 Task: Share through Files "Movie C.mp4" and change Quality to Medium
Action: Mouse pressed left at (237, 166)
Screenshot: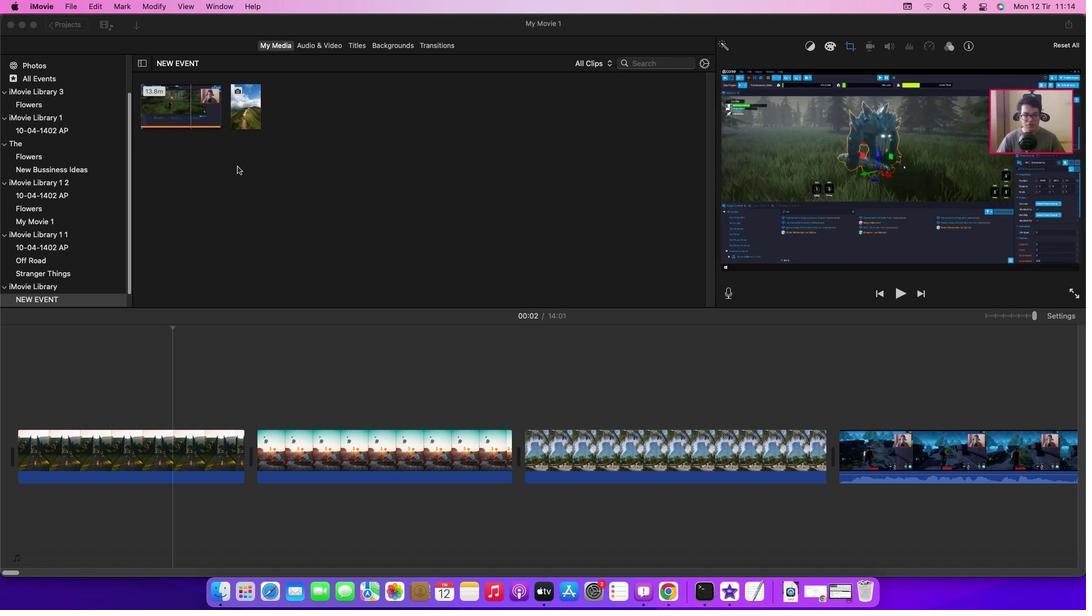 
Action: Mouse moved to (193, 108)
Screenshot: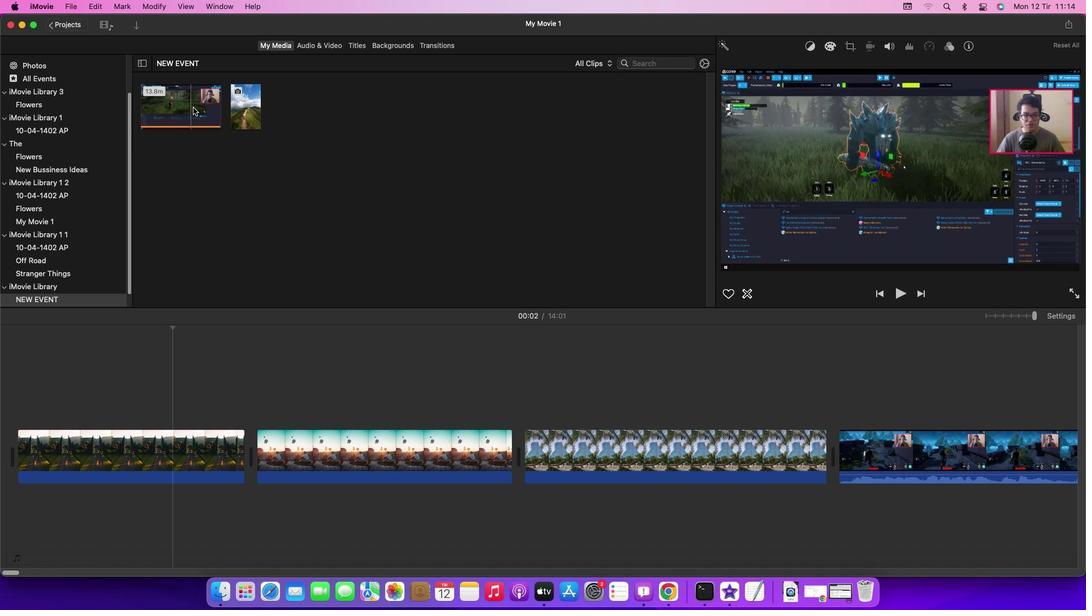 
Action: Mouse pressed left at (193, 108)
Screenshot: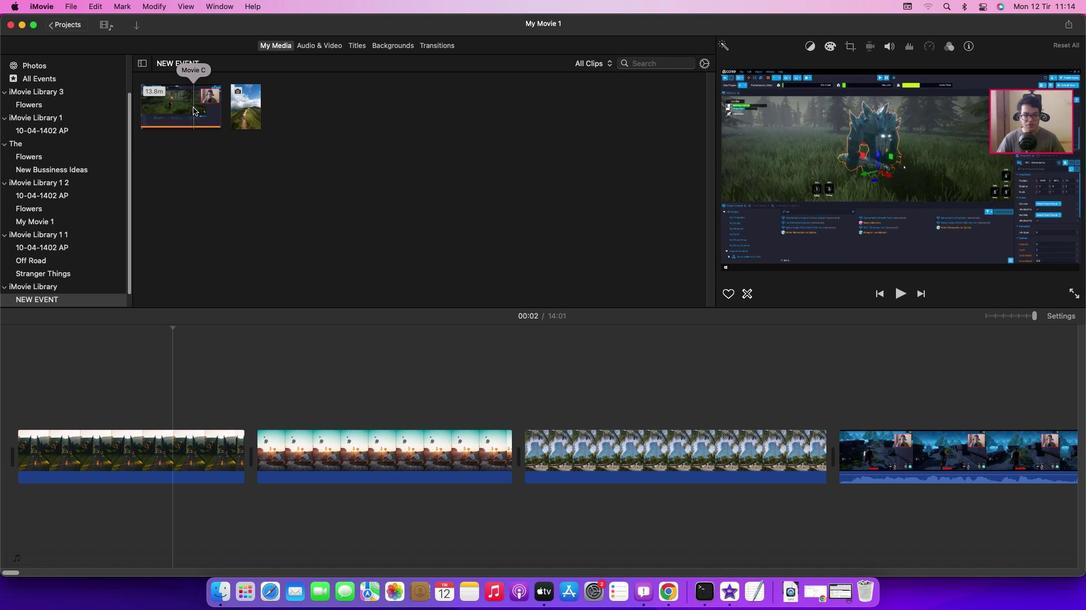 
Action: Mouse moved to (65, 8)
Screenshot: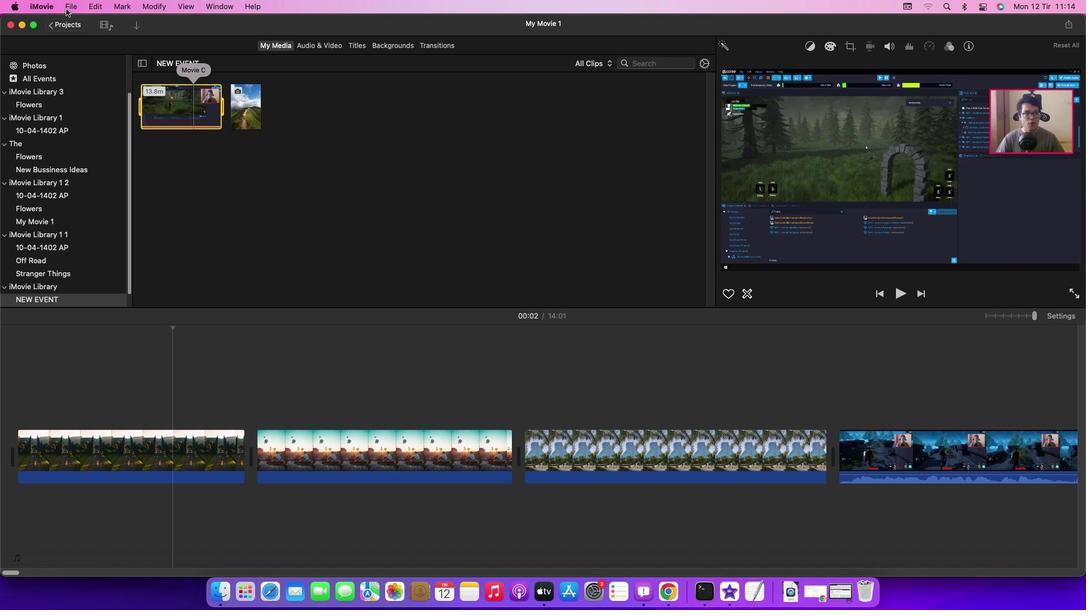
Action: Mouse pressed left at (65, 8)
Screenshot: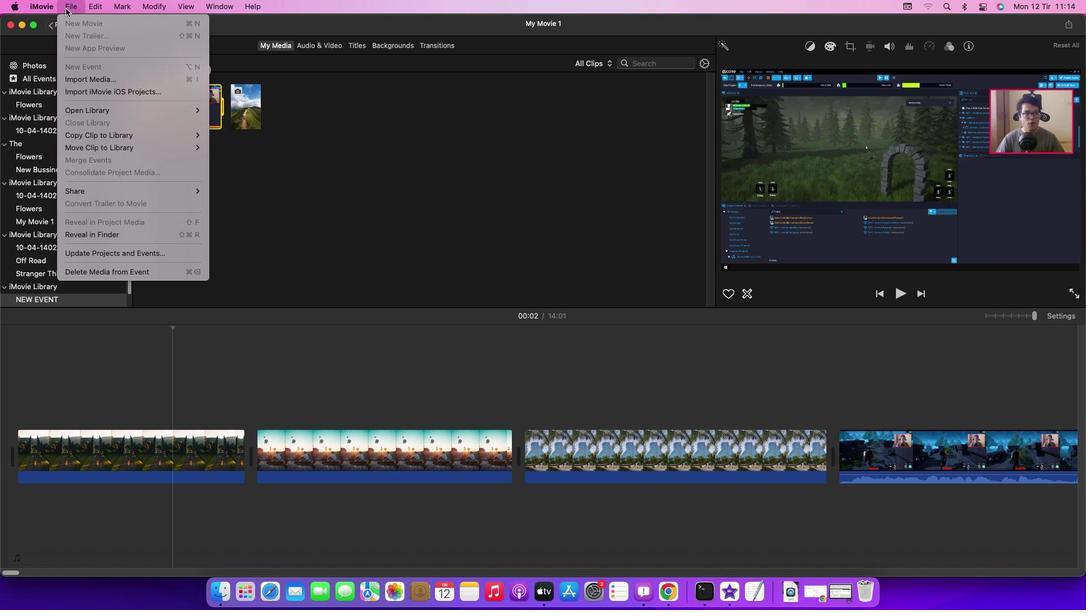 
Action: Mouse moved to (230, 227)
Screenshot: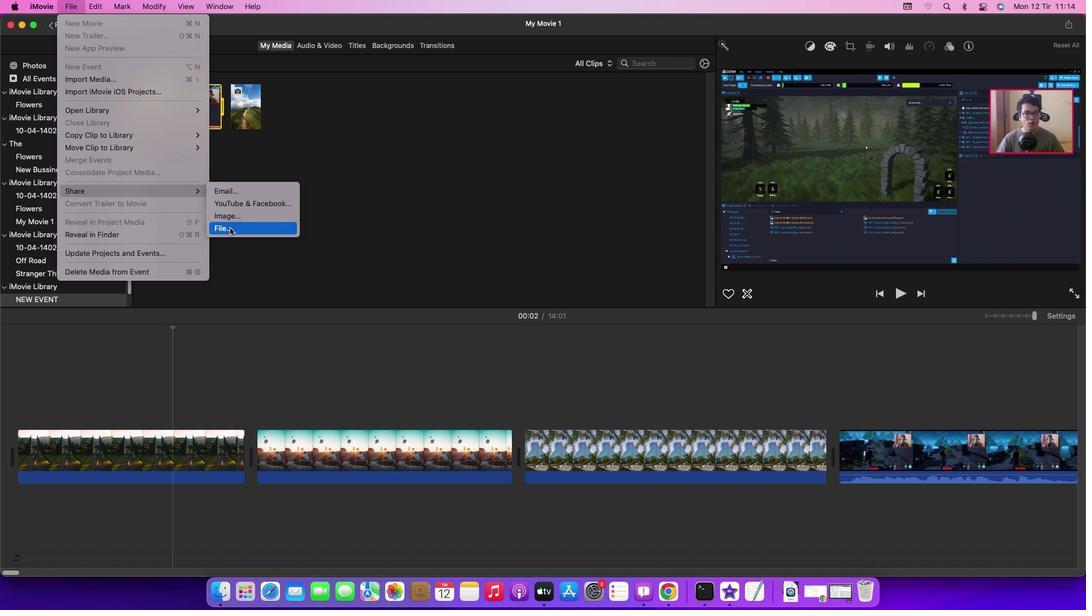 
Action: Mouse pressed left at (230, 227)
Screenshot: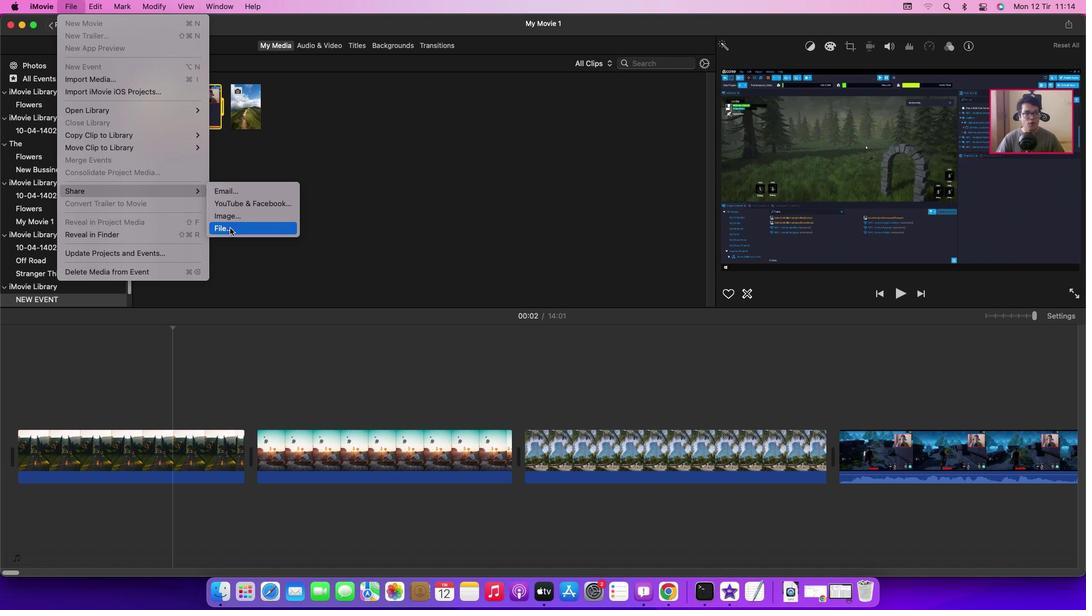 
Action: Mouse moved to (622, 203)
Screenshot: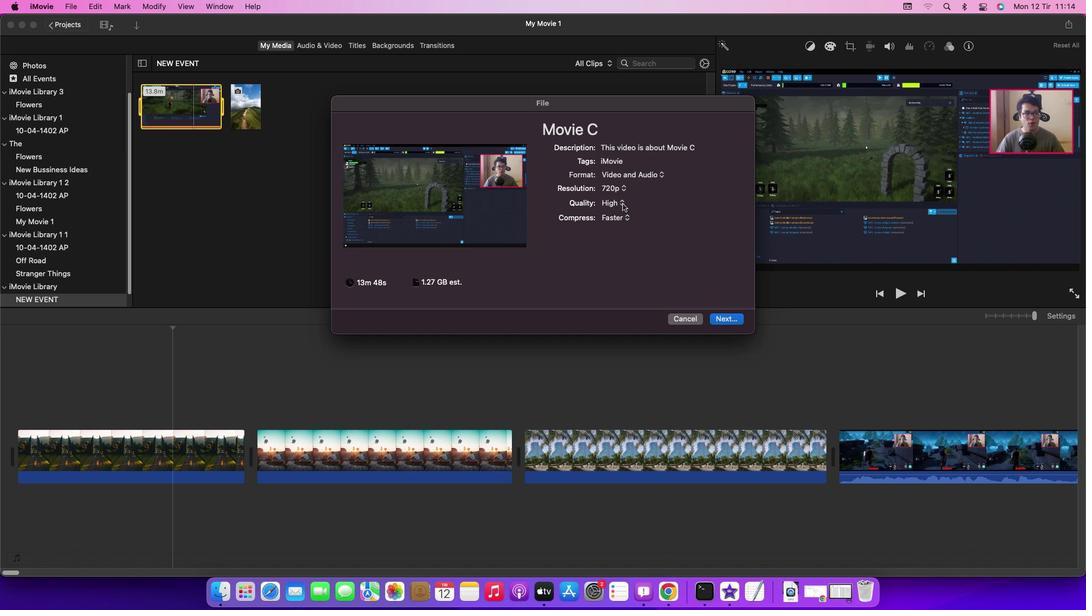 
Action: Mouse pressed left at (622, 203)
Screenshot: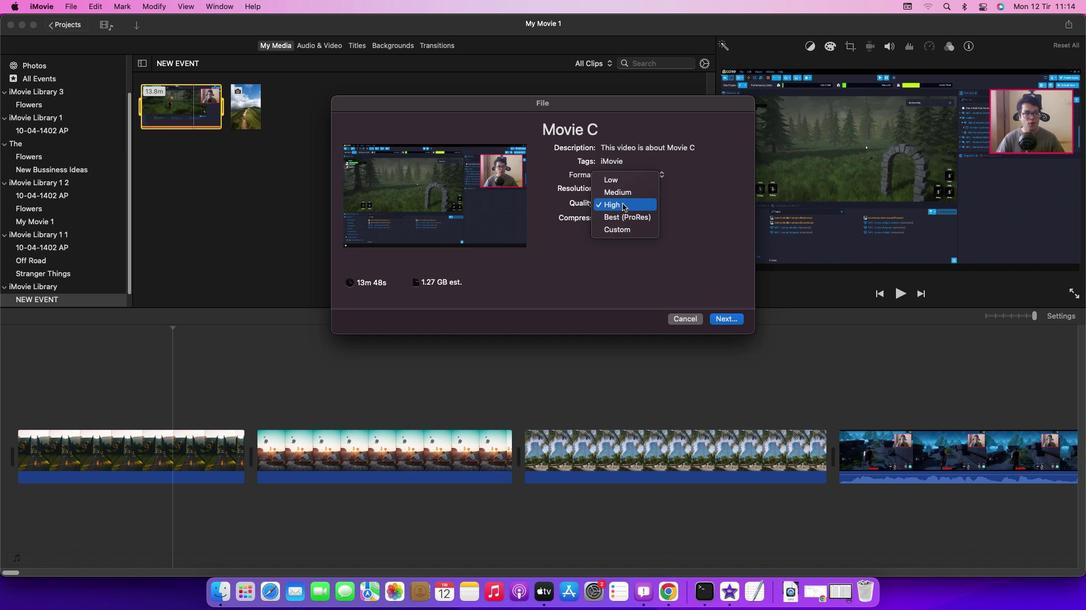 
Action: Mouse moved to (623, 190)
Screenshot: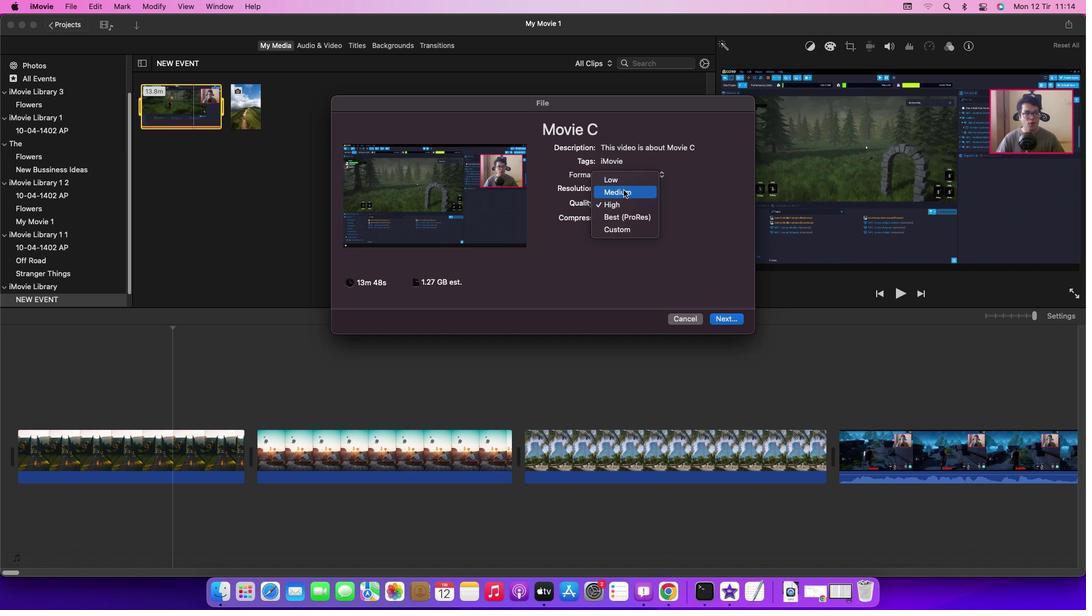 
Action: Mouse pressed left at (623, 190)
Screenshot: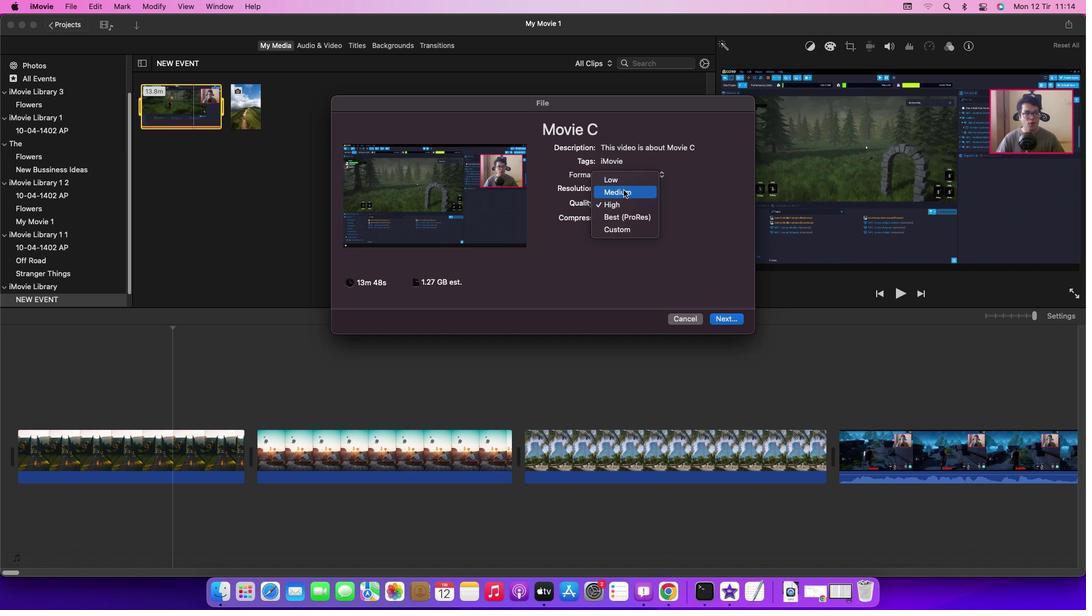 
Action: Mouse moved to (536, 375)
Screenshot: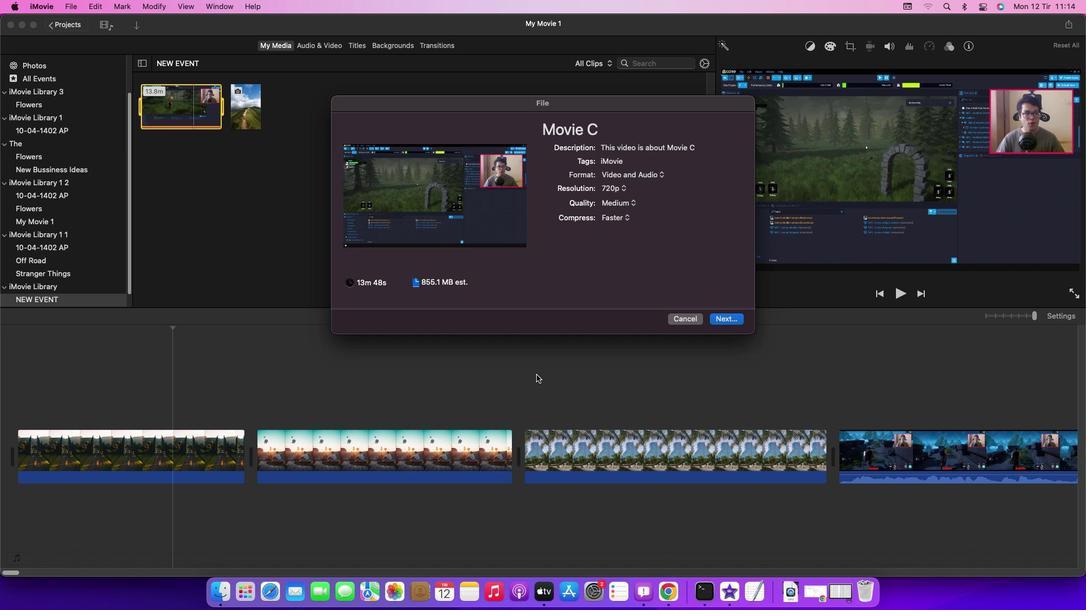 
Action: Mouse pressed left at (536, 375)
Screenshot: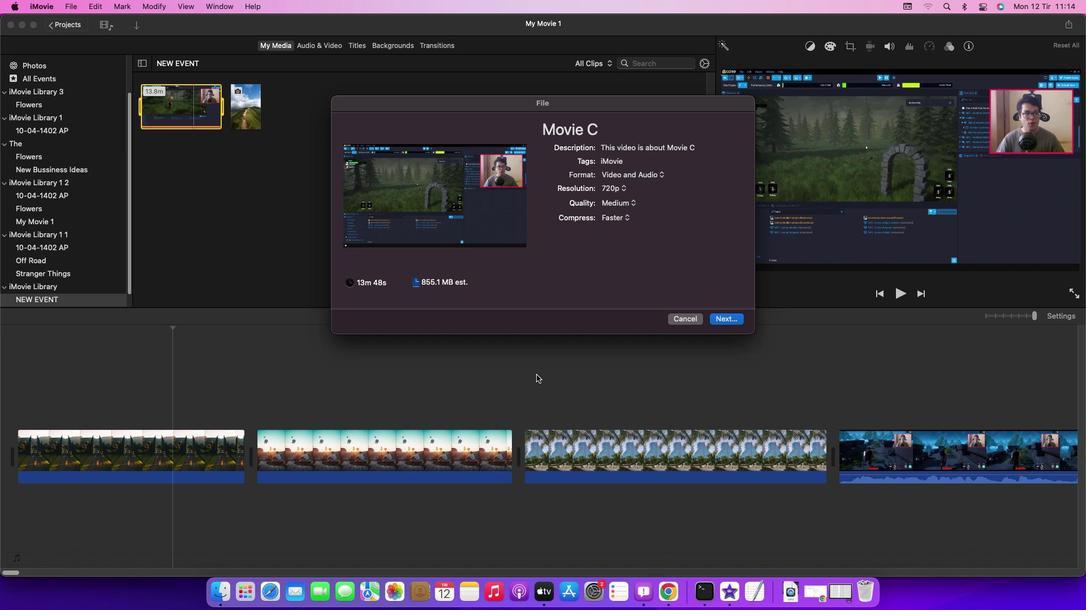 
